 Task: In the  document Musicinfulence.html Add page color 'Light Green'Light Green . Insert watermark . Insert watermark  TATA Apply Font Style in watermark Lexend; font size  120 and place the watermark  Horizontally
Action: Mouse moved to (278, 411)
Screenshot: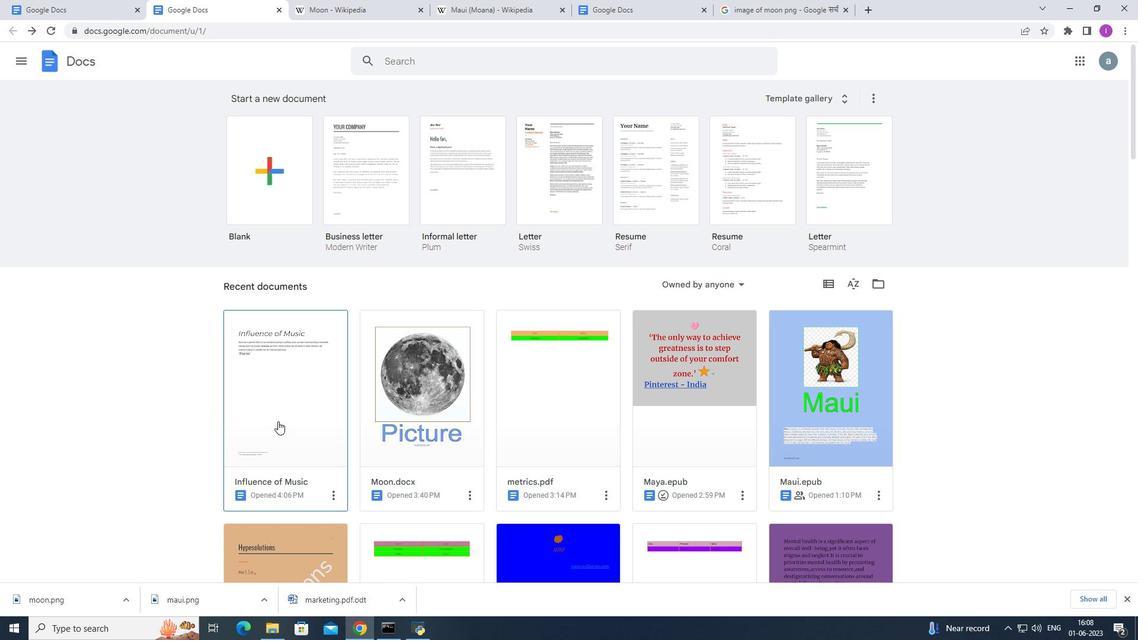 
Action: Mouse pressed left at (278, 411)
Screenshot: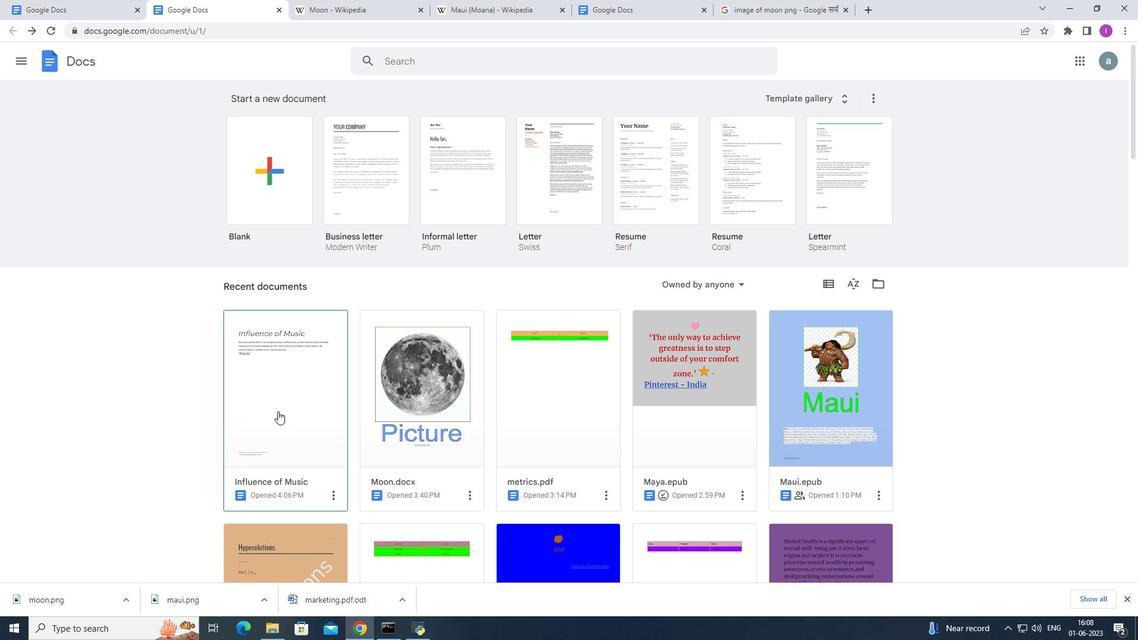 
Action: Mouse moved to (36, 71)
Screenshot: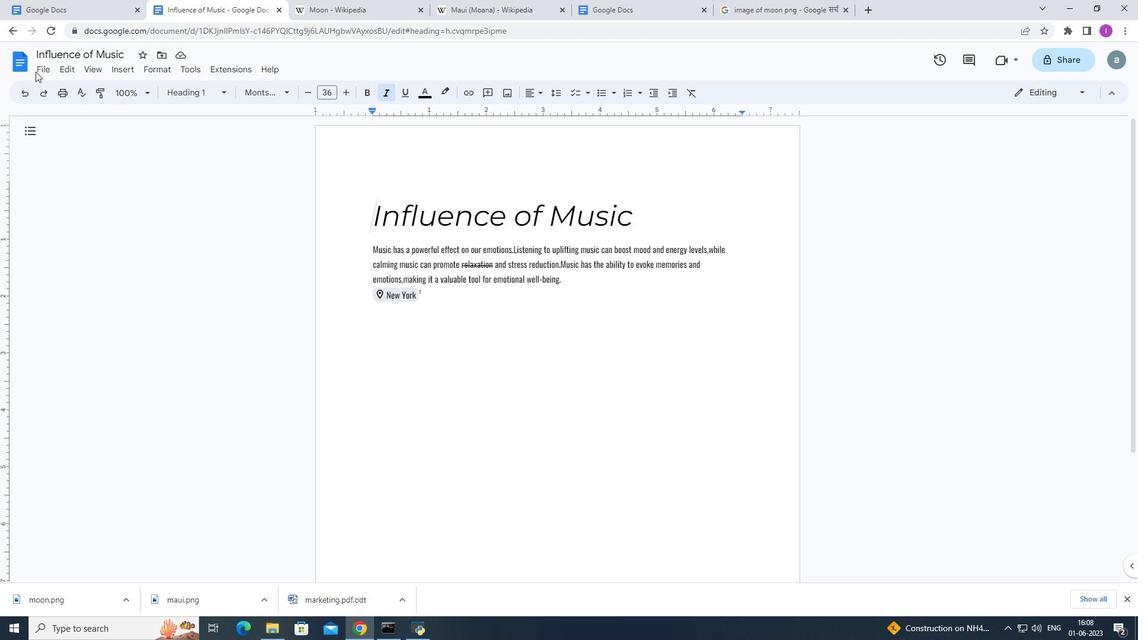 
Action: Mouse pressed left at (36, 71)
Screenshot: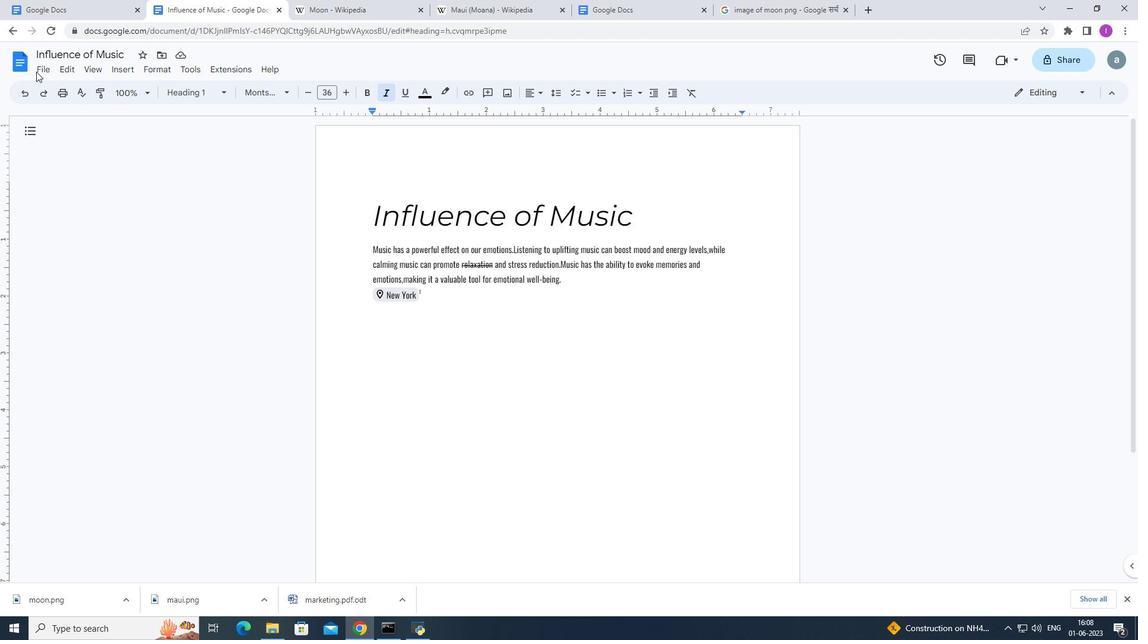 
Action: Mouse moved to (39, 68)
Screenshot: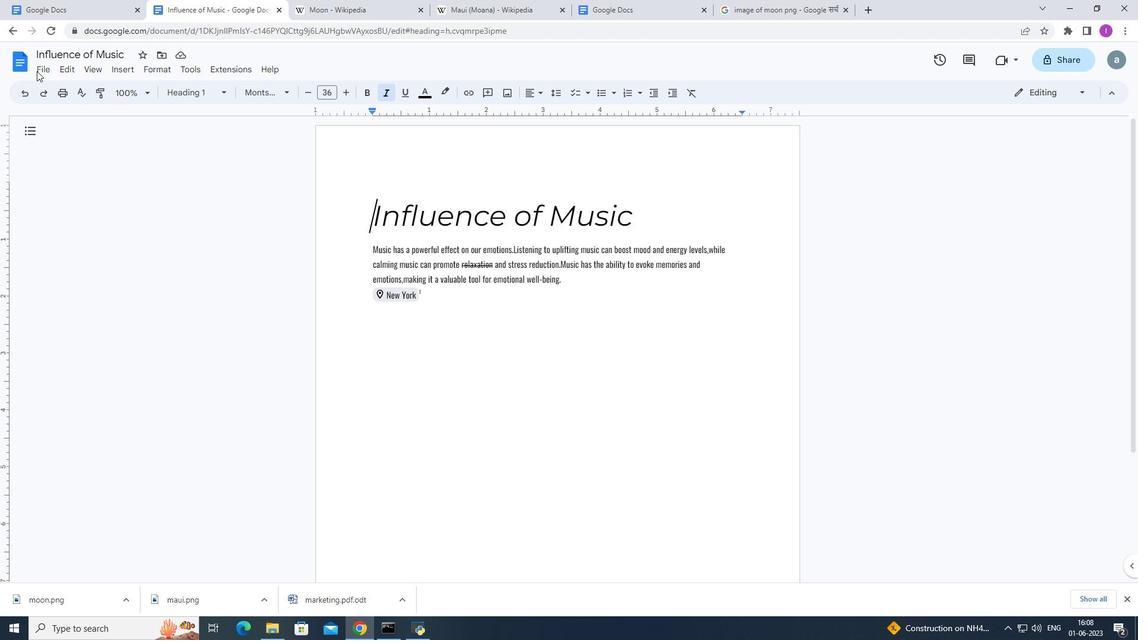 
Action: Mouse pressed left at (39, 68)
Screenshot: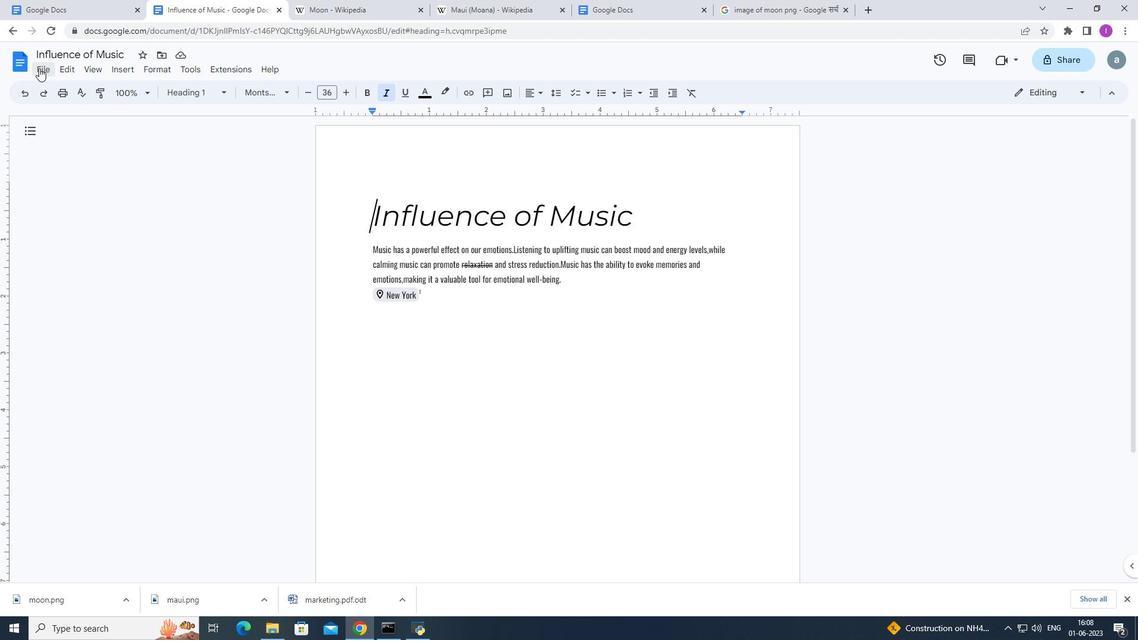 
Action: Mouse moved to (80, 392)
Screenshot: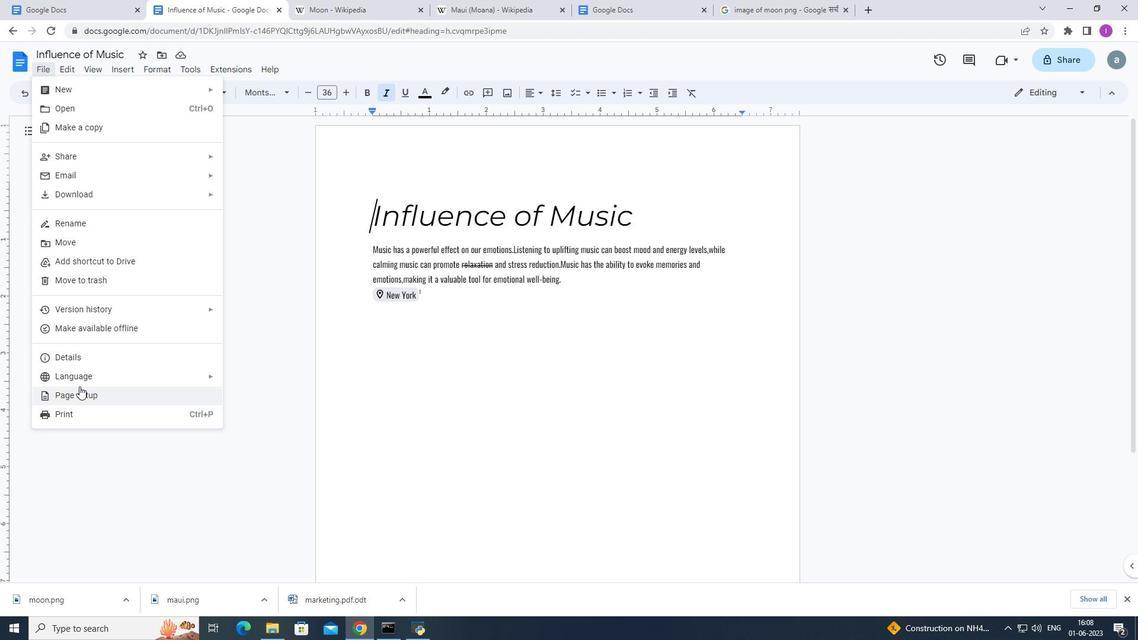 
Action: Mouse pressed left at (80, 392)
Screenshot: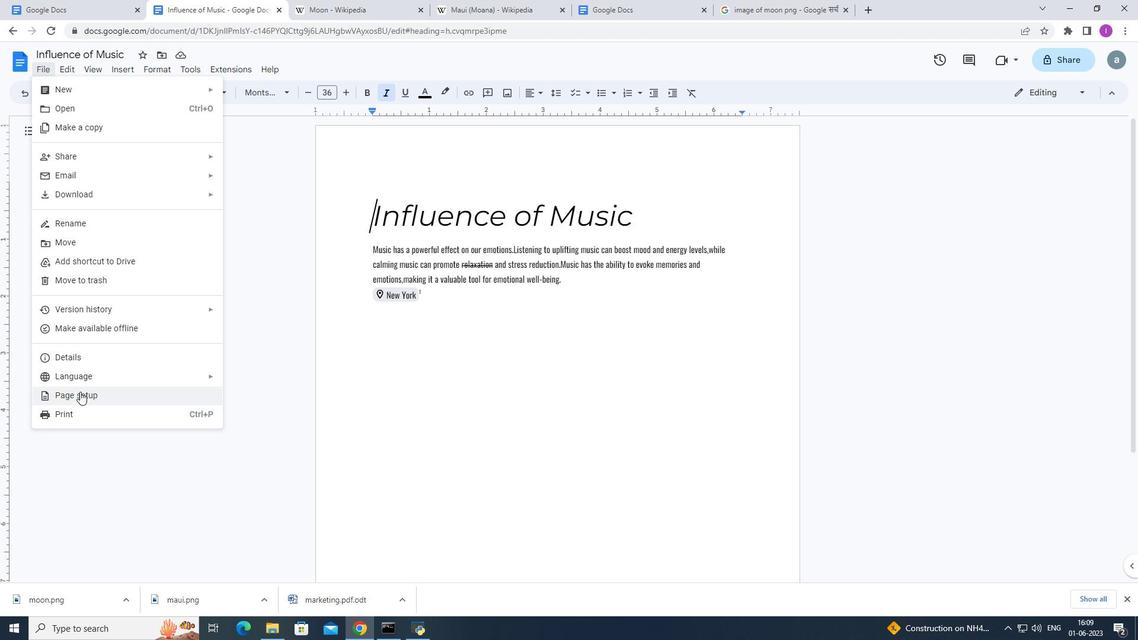 
Action: Mouse moved to (478, 389)
Screenshot: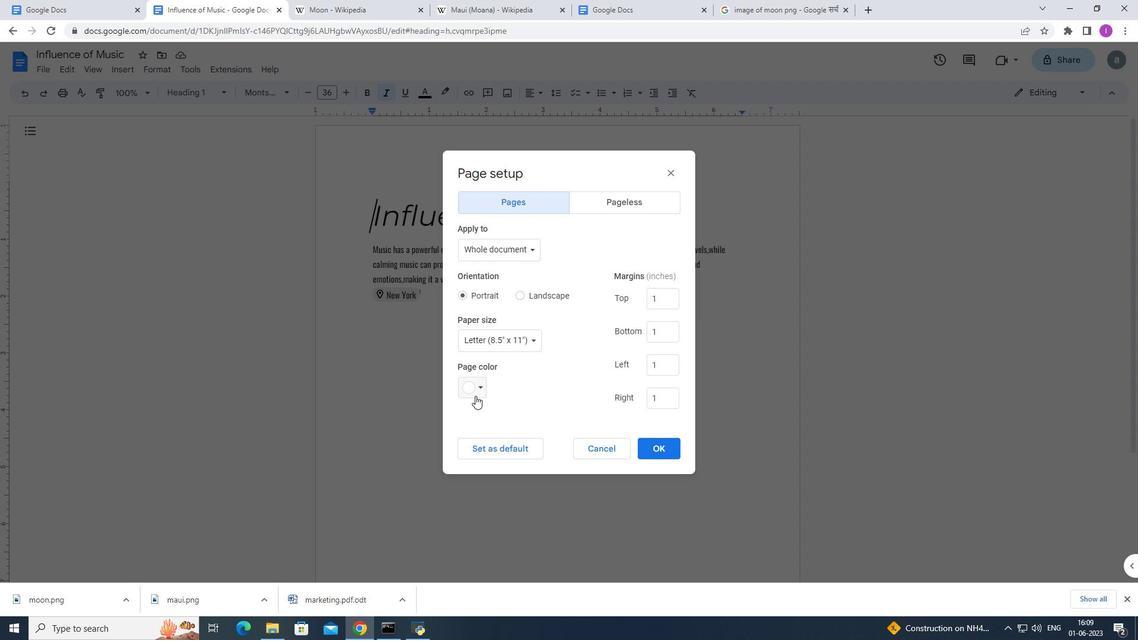
Action: Mouse pressed left at (478, 389)
Screenshot: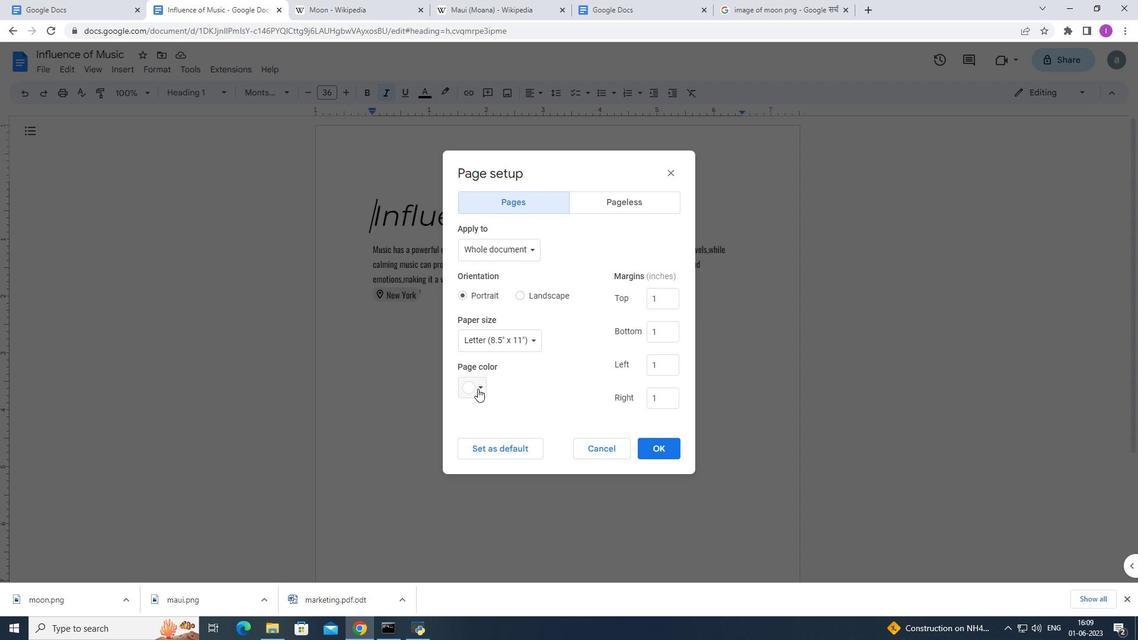 
Action: Mouse moved to (524, 462)
Screenshot: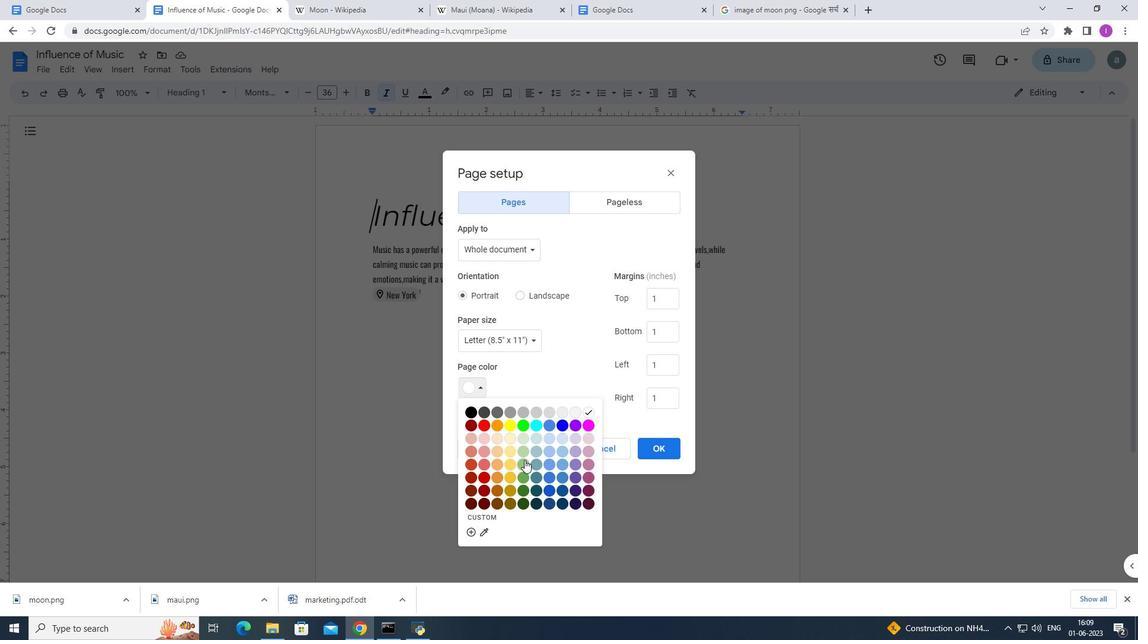 
Action: Mouse pressed left at (524, 462)
Screenshot: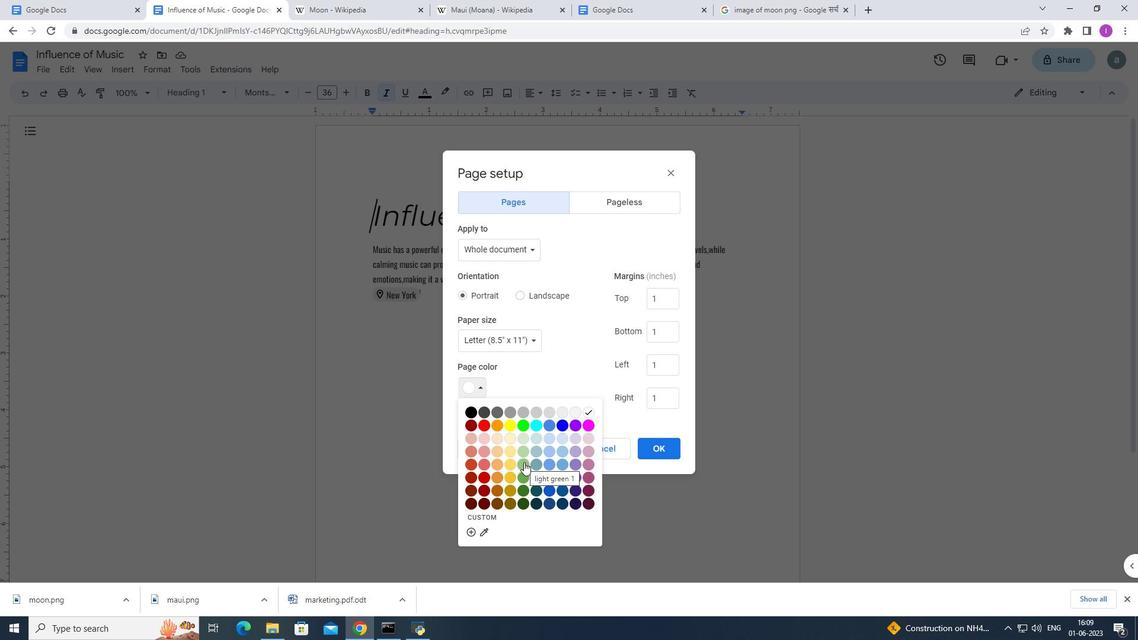 
Action: Mouse moved to (641, 446)
Screenshot: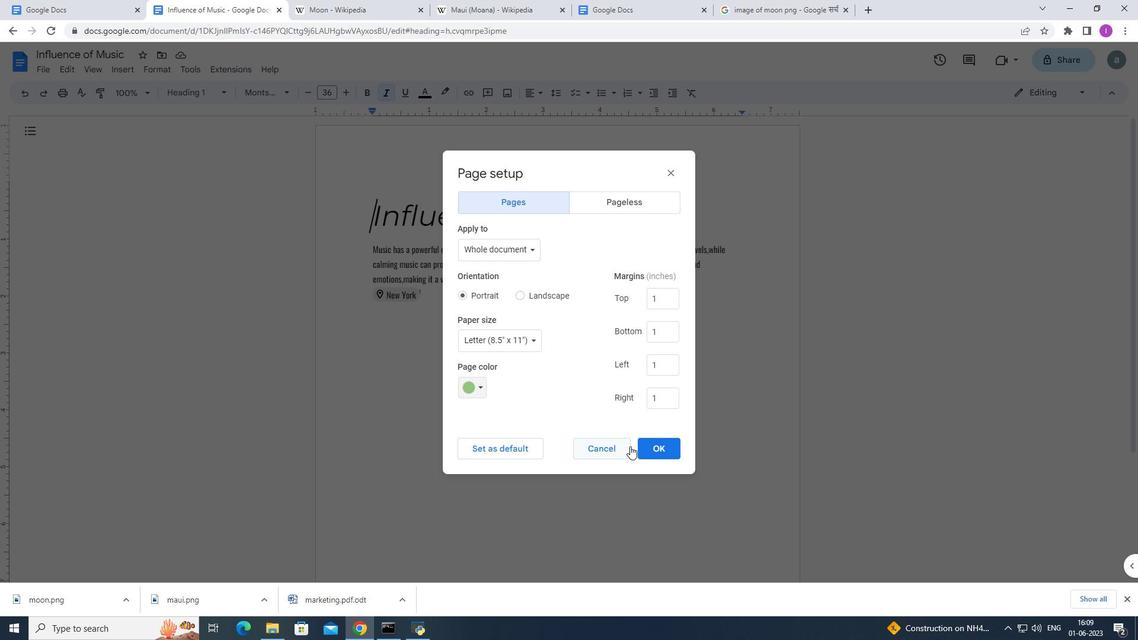 
Action: Mouse pressed left at (641, 446)
Screenshot: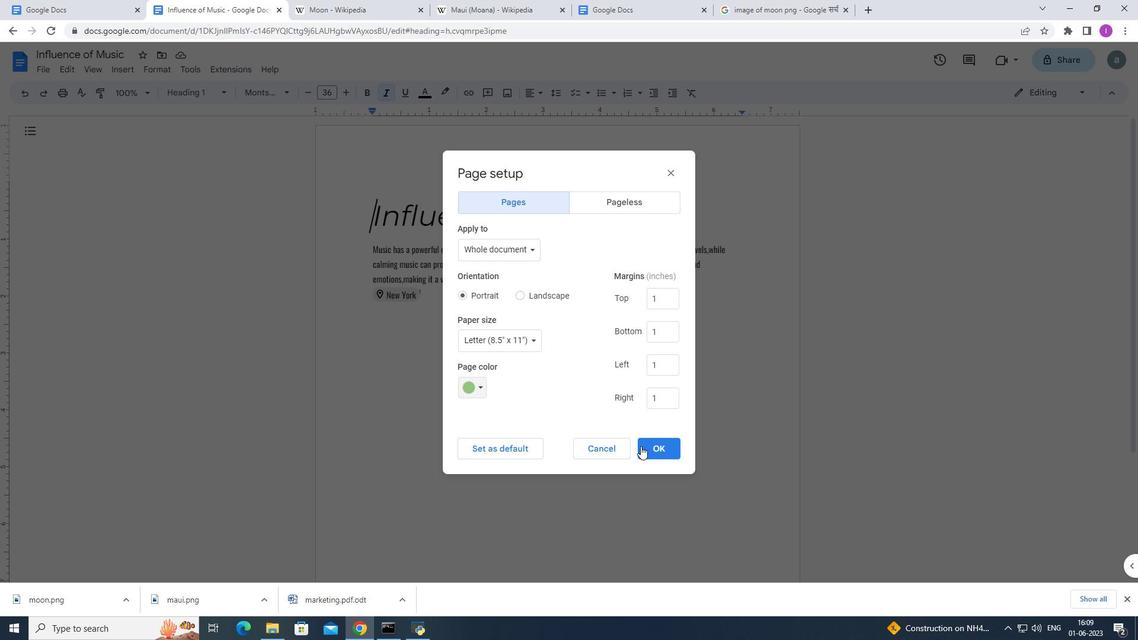 
Action: Mouse moved to (118, 68)
Screenshot: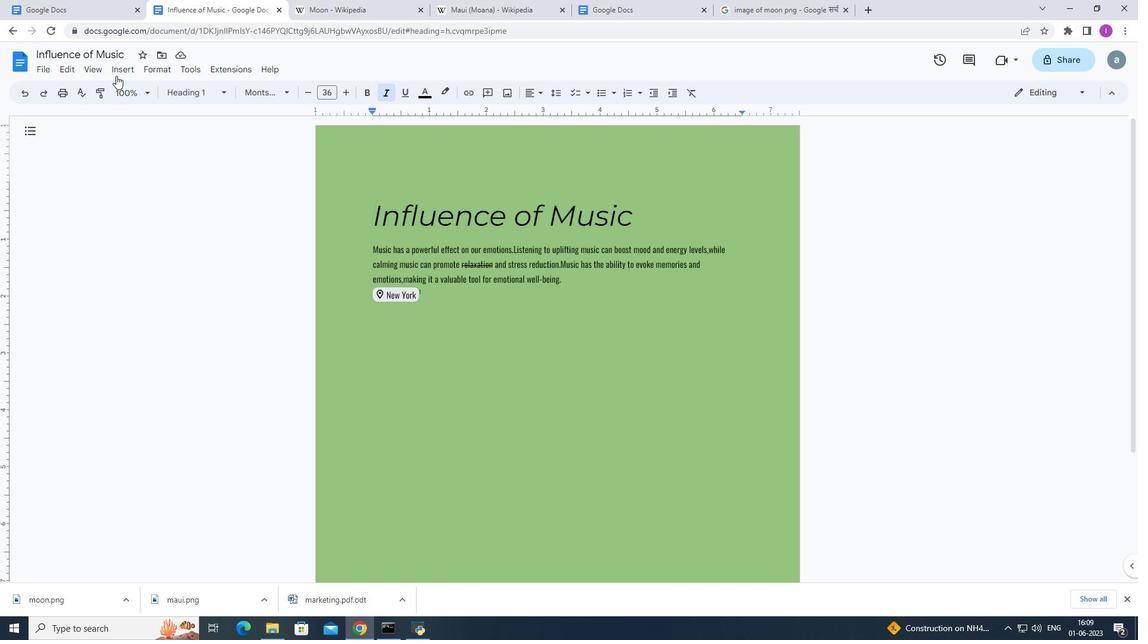 
Action: Mouse pressed left at (118, 68)
Screenshot: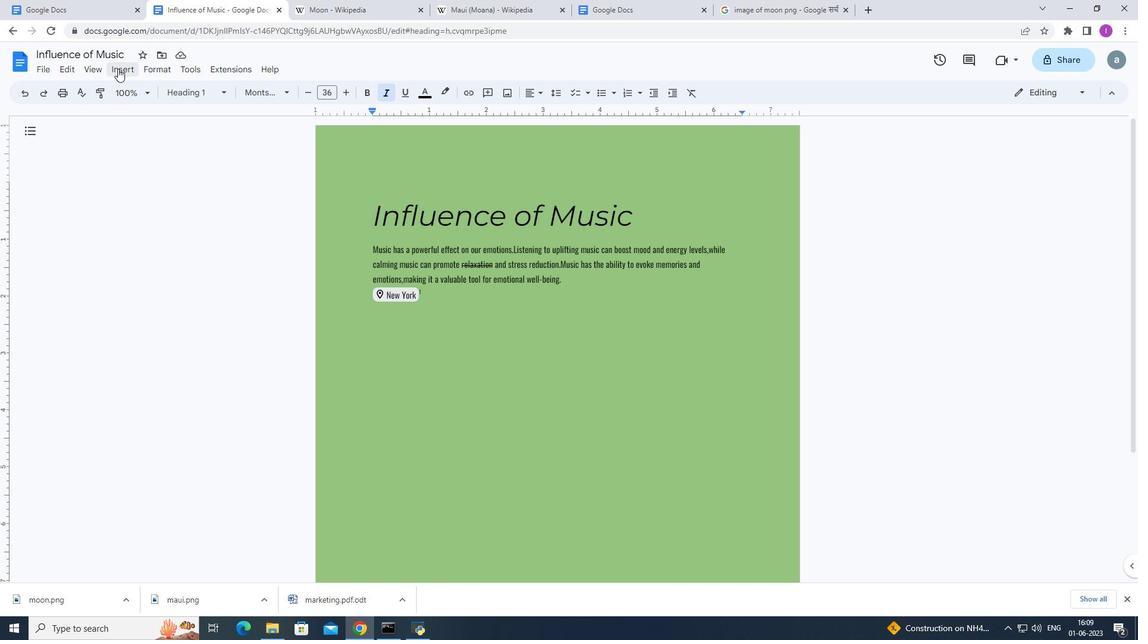 
Action: Mouse moved to (164, 342)
Screenshot: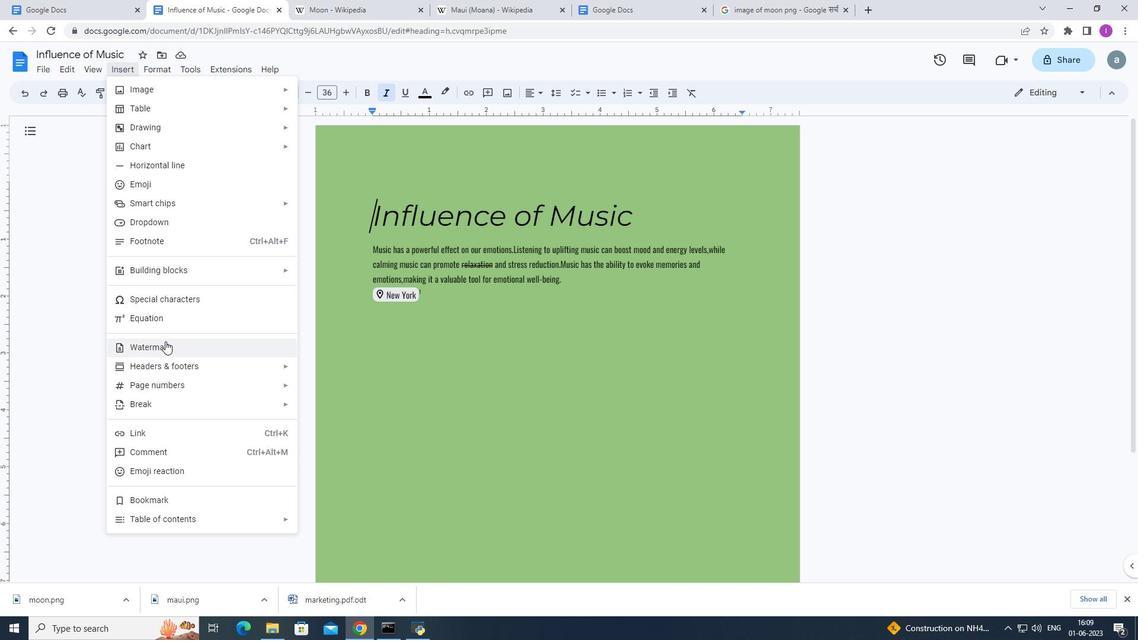 
Action: Mouse pressed left at (164, 342)
Screenshot: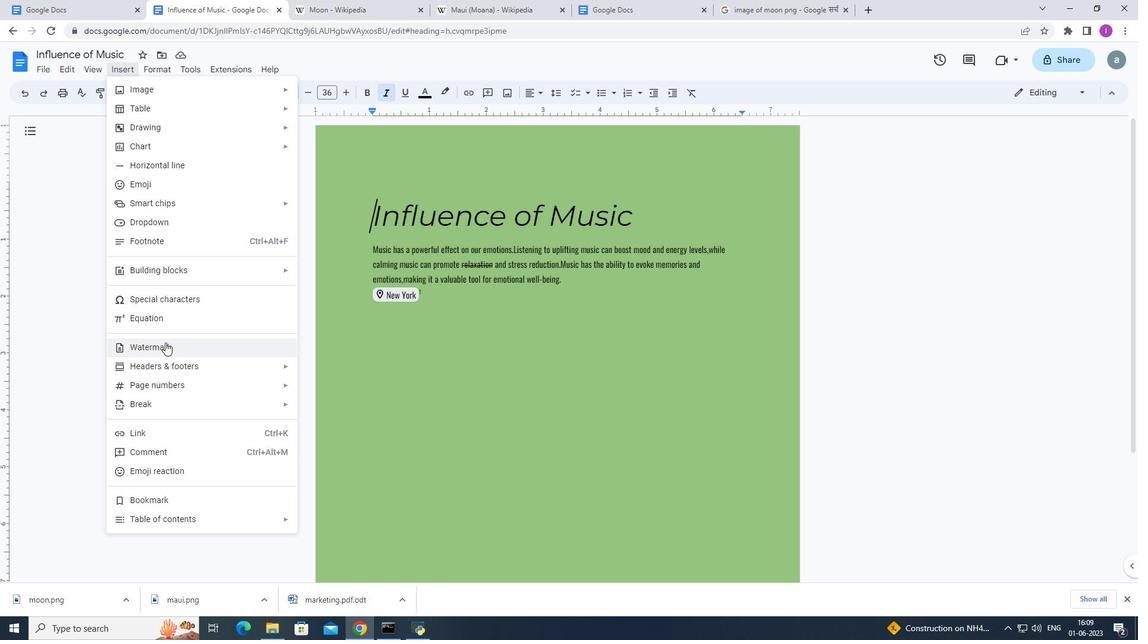
Action: Mouse moved to (1082, 126)
Screenshot: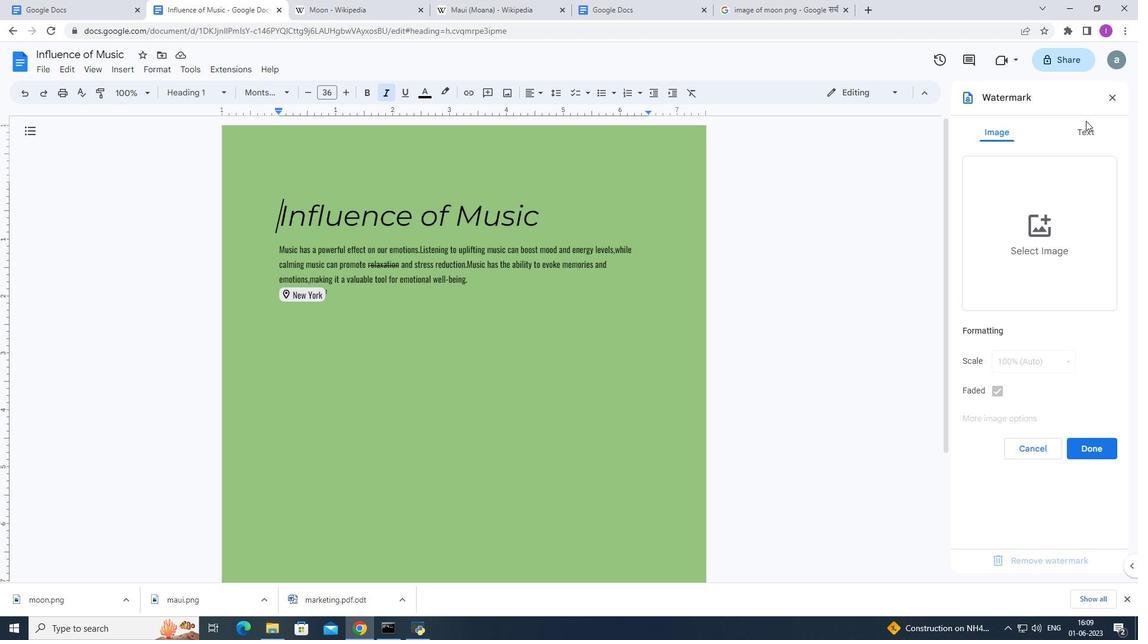 
Action: Mouse pressed left at (1082, 126)
Screenshot: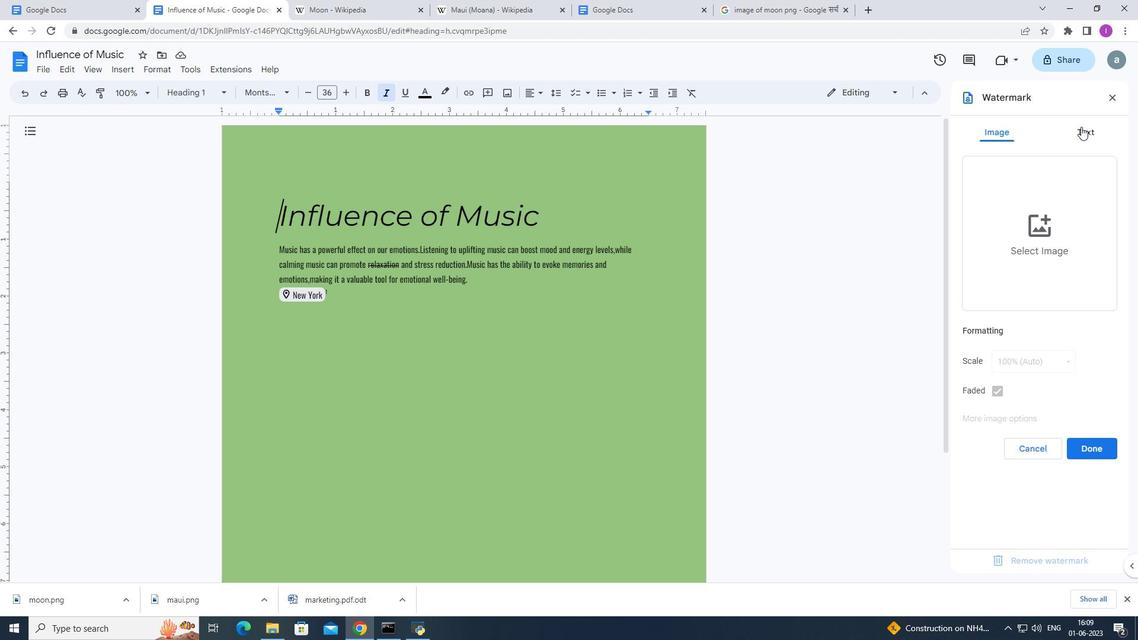 
Action: Mouse moved to (975, 164)
Screenshot: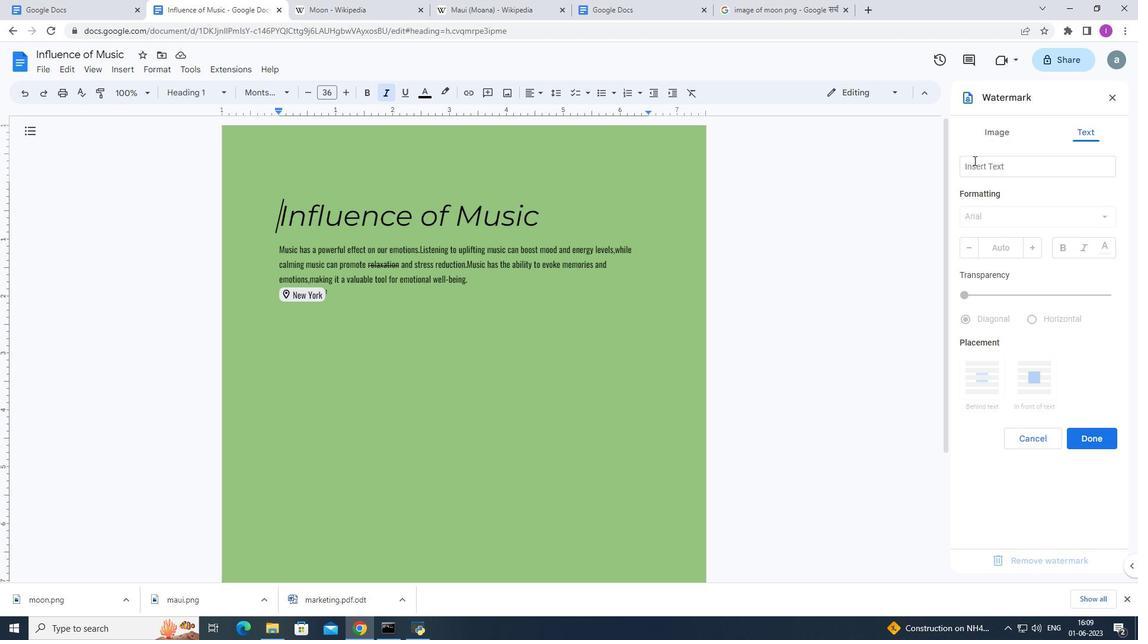 
Action: Mouse pressed left at (975, 164)
Screenshot: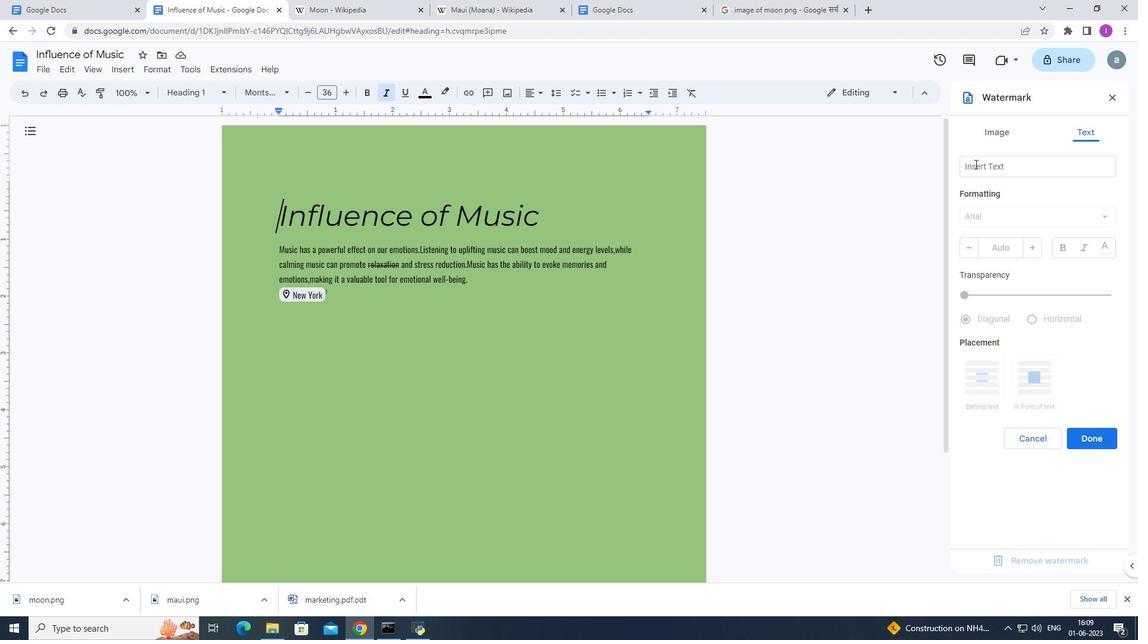 
Action: Mouse moved to (1017, 166)
Screenshot: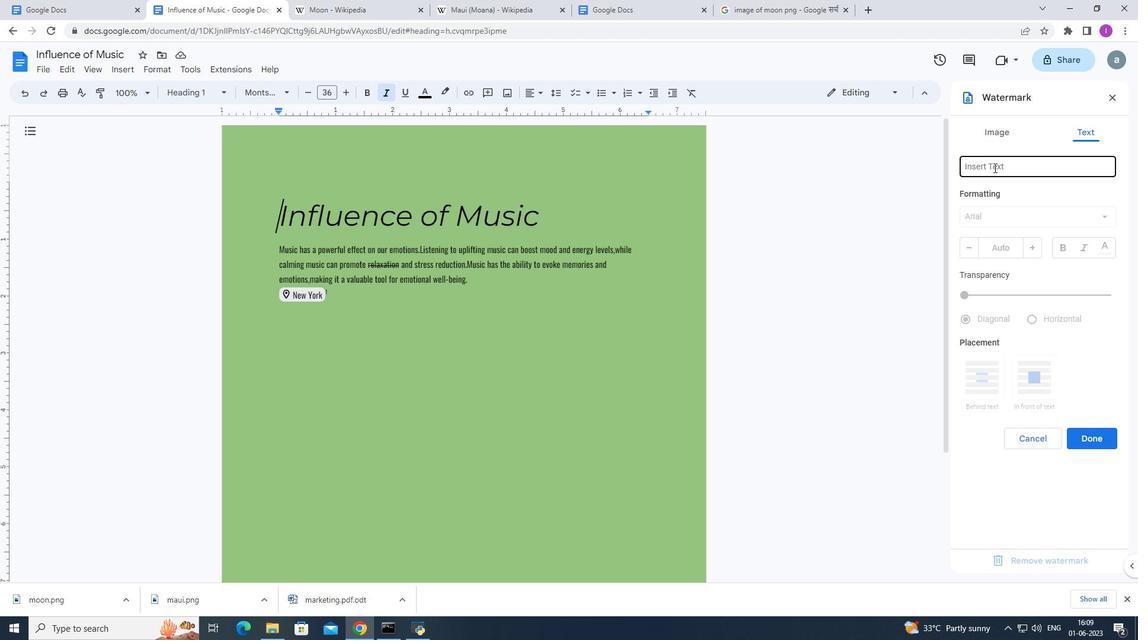 
Action: Key pressed <Key.shift>Ta<Key.shift>T<Key.backspace><Key.backspace><Key.shift>A<Key.shift>Ta<Key.backspace><Key.shift>A
Screenshot: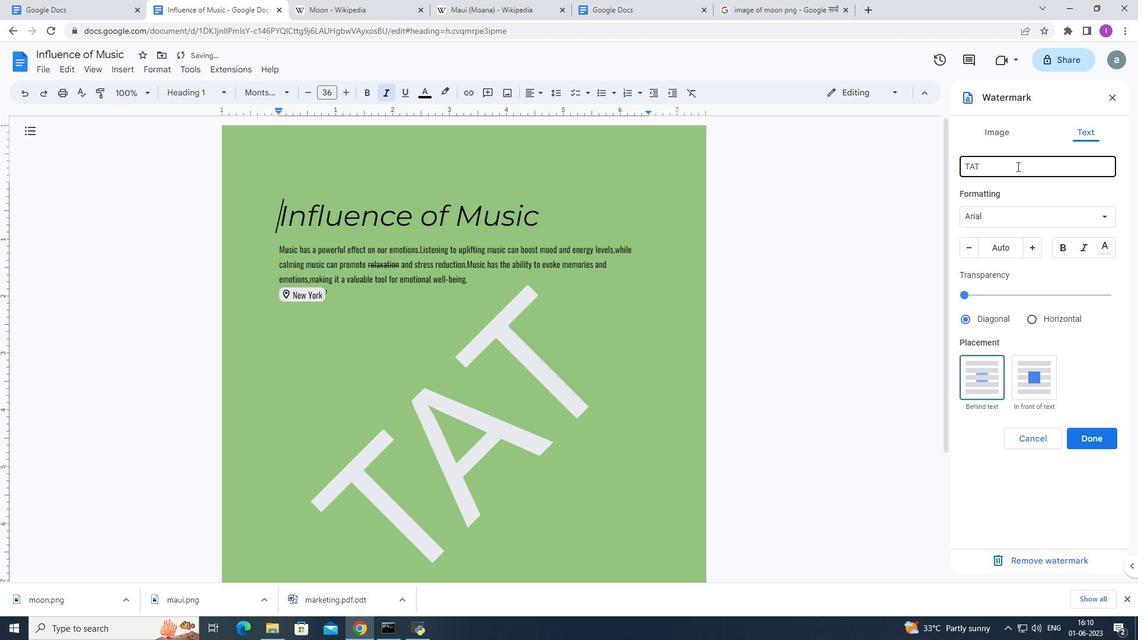 
Action: Mouse moved to (1103, 216)
Screenshot: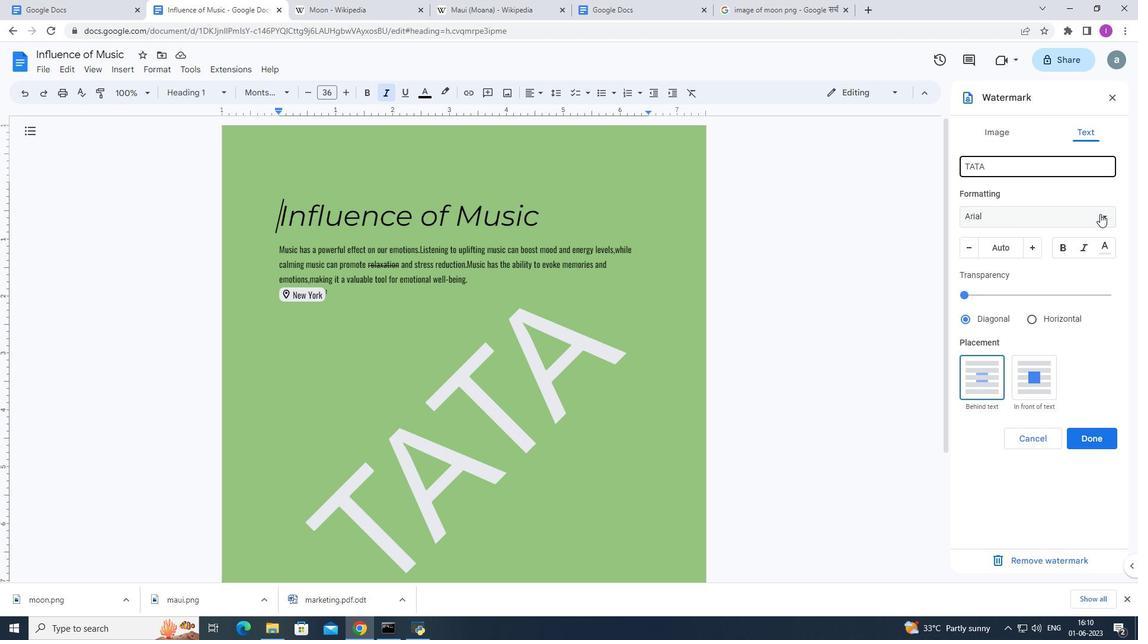 
Action: Mouse pressed left at (1103, 216)
Screenshot: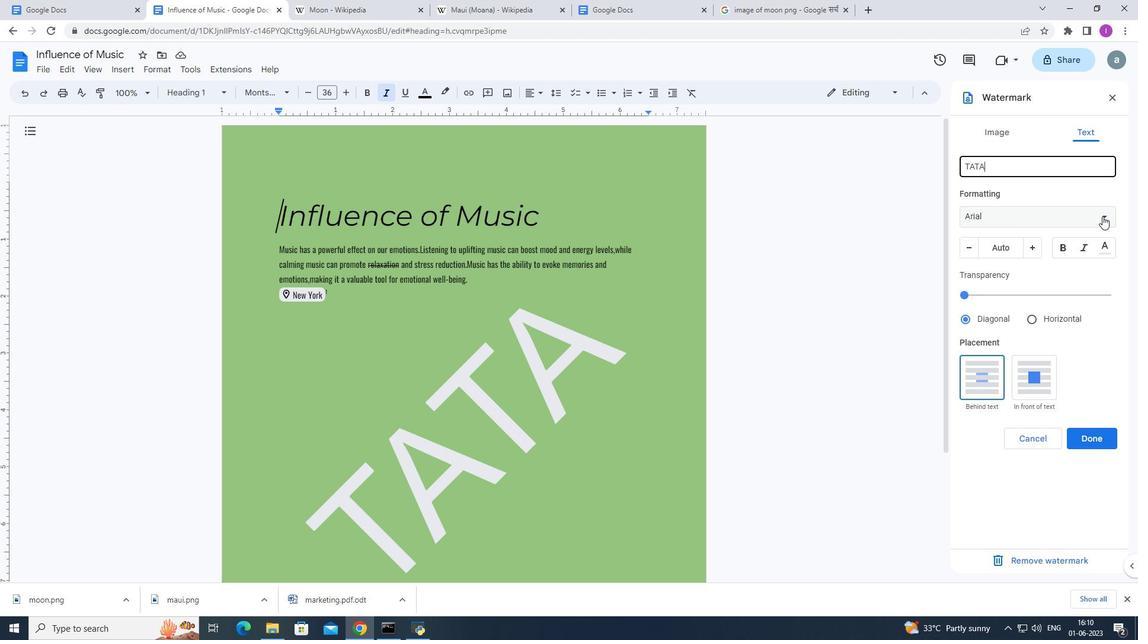 
Action: Mouse moved to (1001, 428)
Screenshot: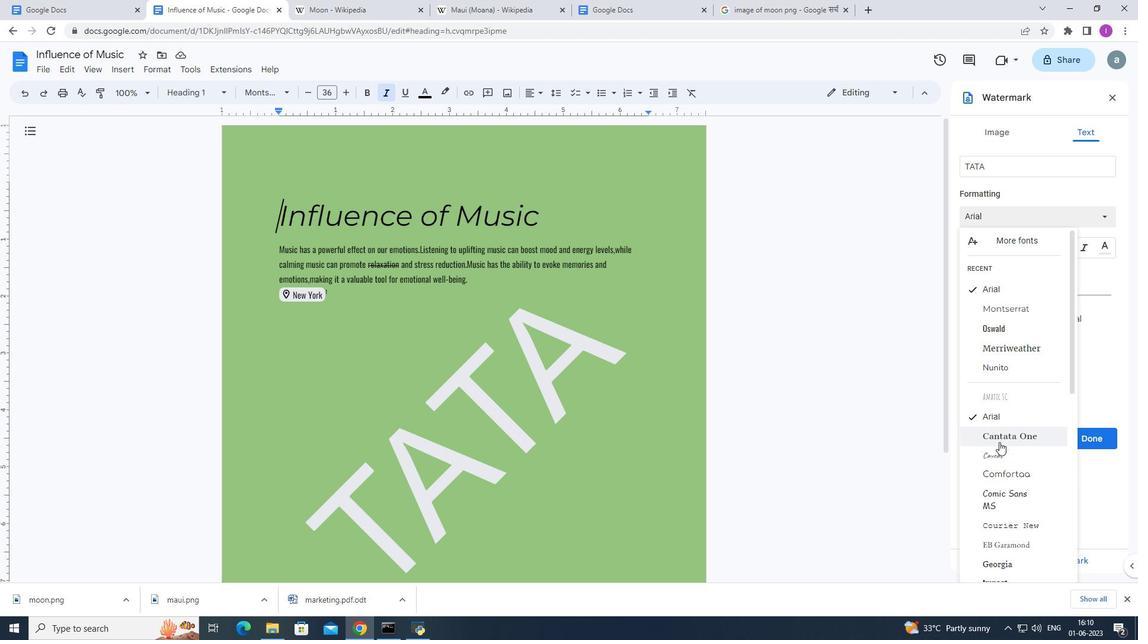 
Action: Mouse scrolled (1001, 427) with delta (0, 0)
Screenshot: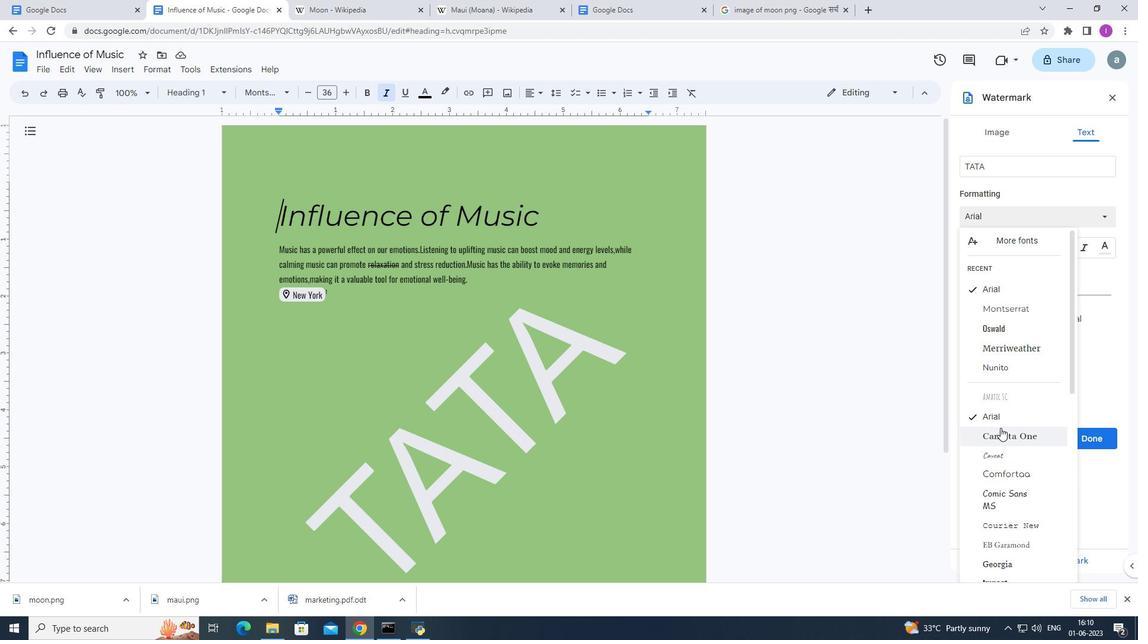 
Action: Mouse scrolled (1001, 427) with delta (0, 0)
Screenshot: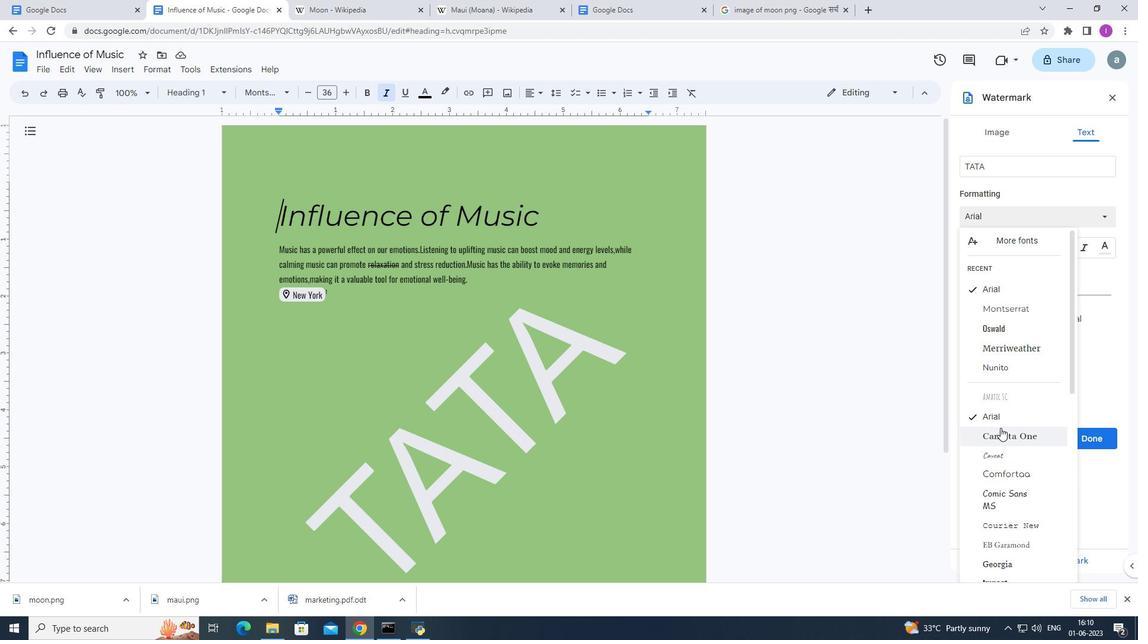 
Action: Mouse scrolled (1001, 427) with delta (0, 0)
Screenshot: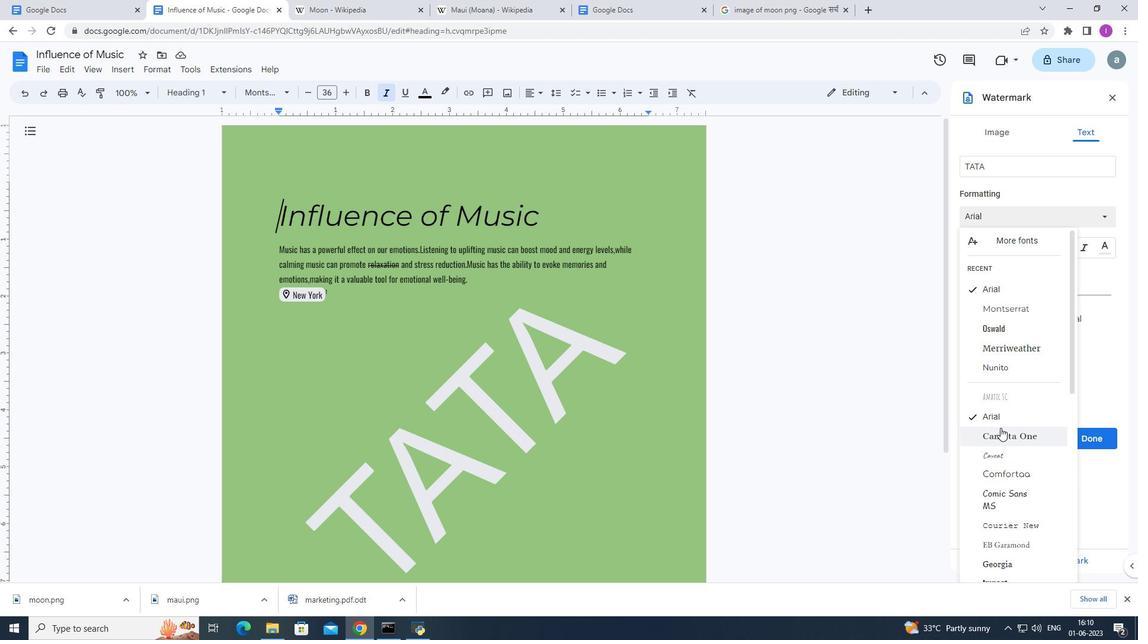 
Action: Mouse pressed left at (1001, 428)
Screenshot: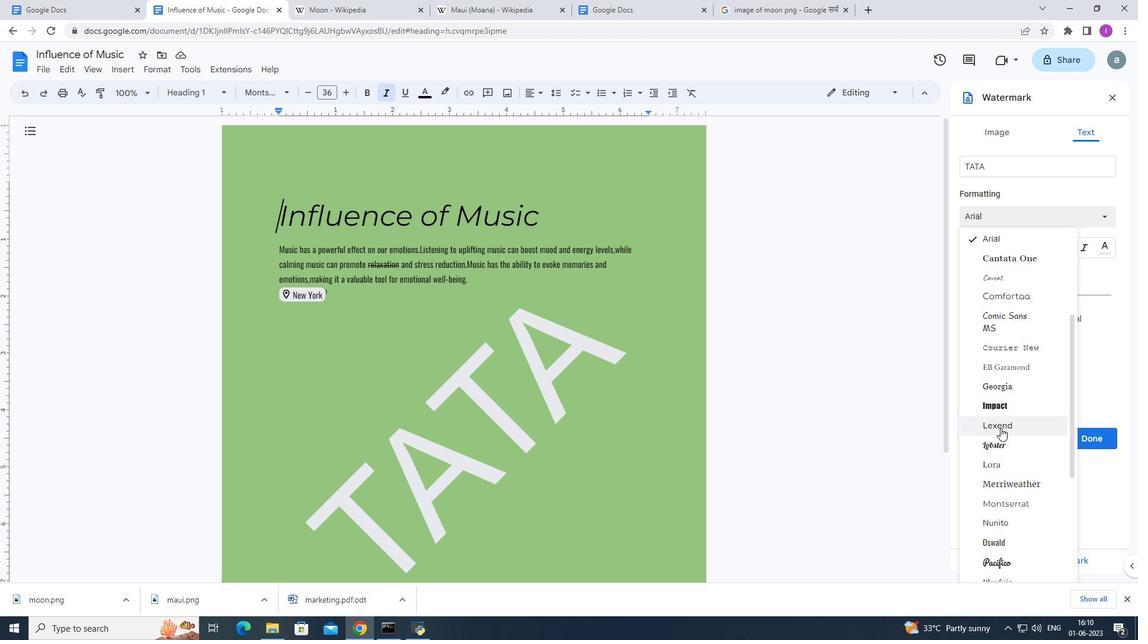 
Action: Mouse moved to (1032, 249)
Screenshot: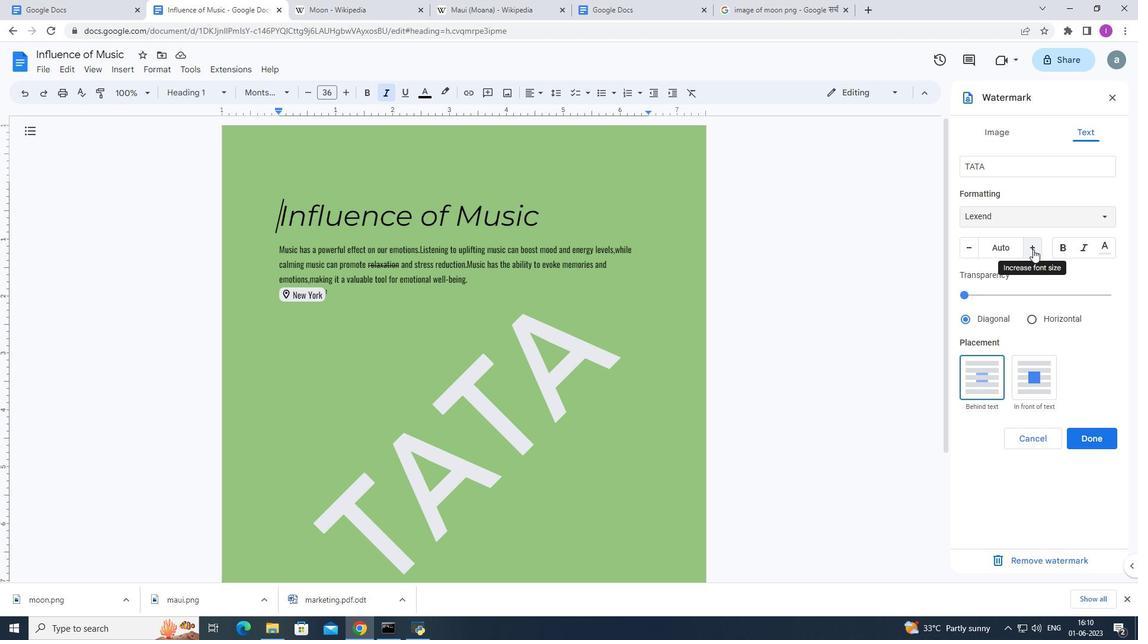 
Action: Mouse pressed left at (1032, 249)
Screenshot: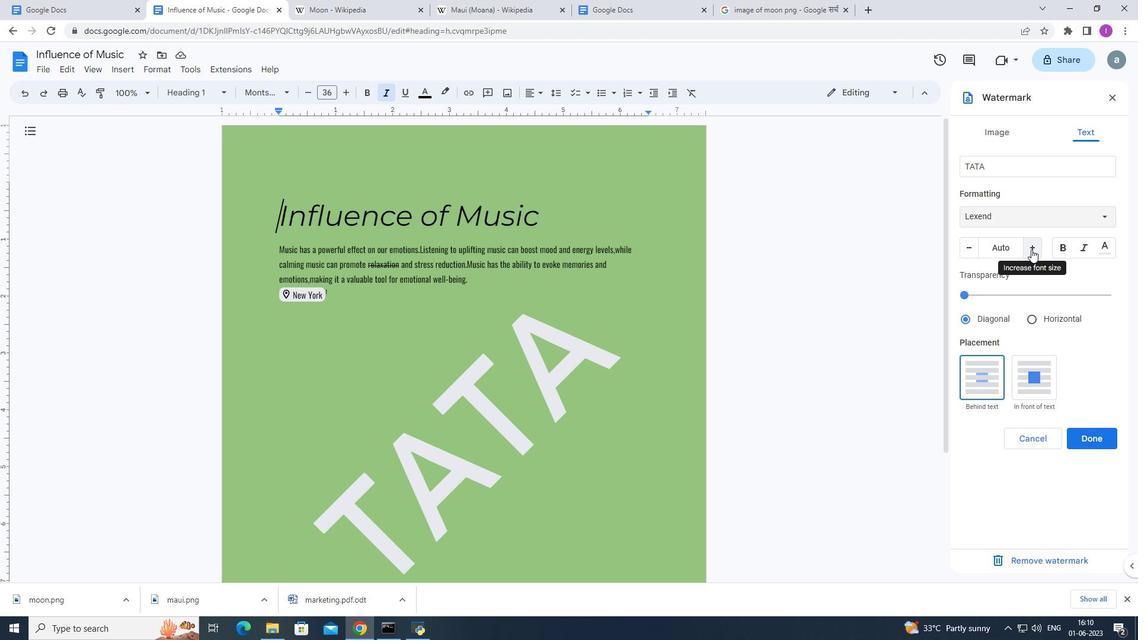 
Action: Mouse moved to (1013, 250)
Screenshot: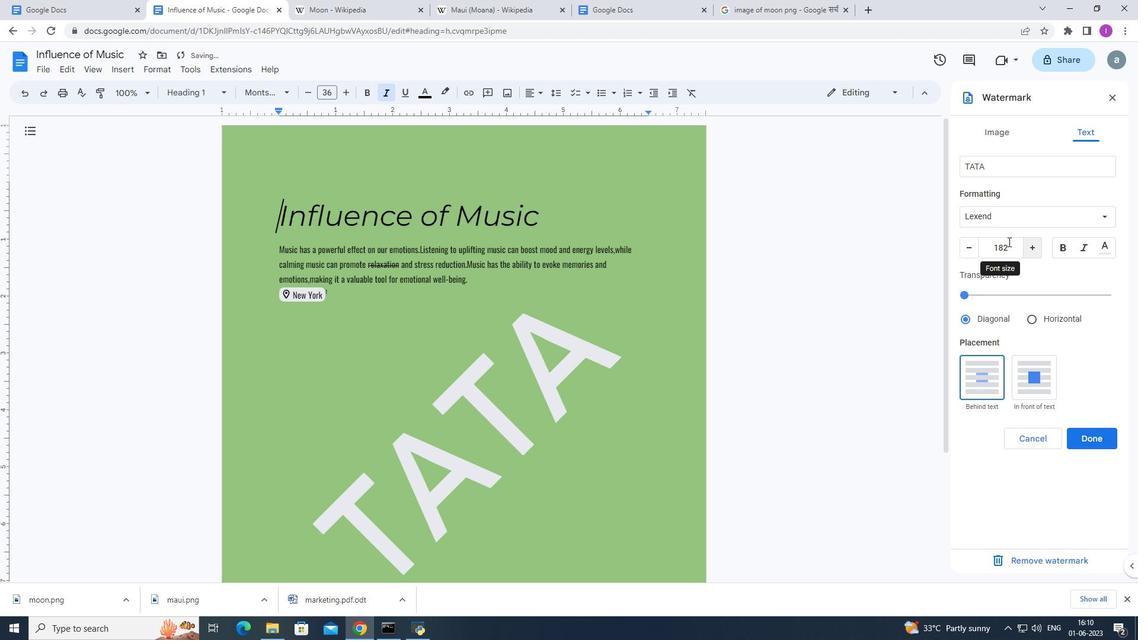 
Action: Mouse pressed left at (1013, 250)
Screenshot: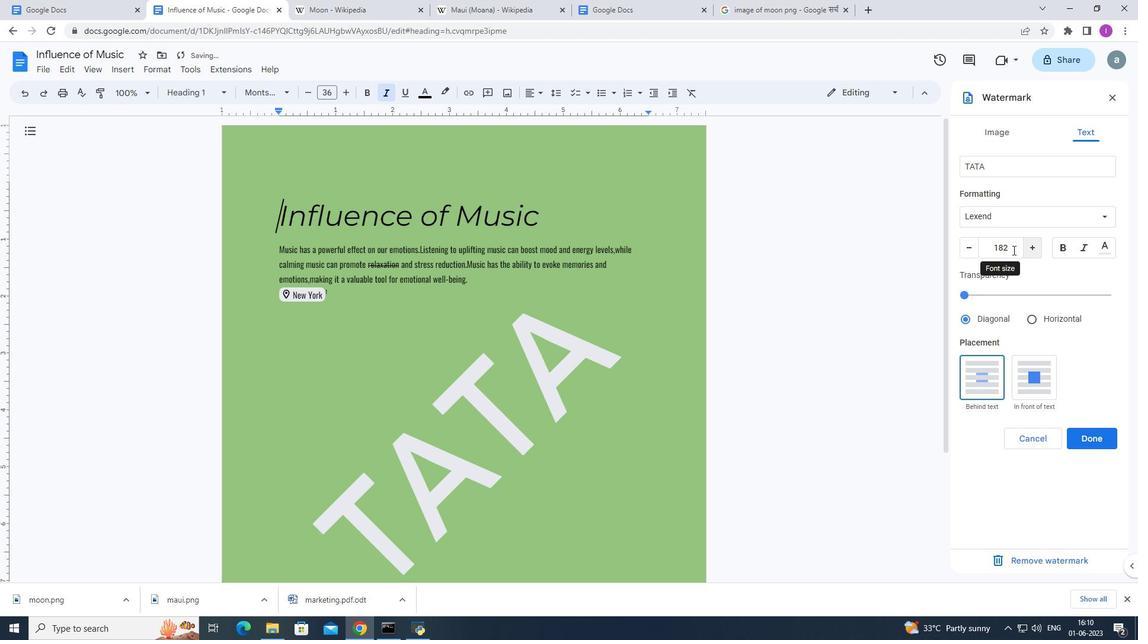 
Action: Mouse moved to (1007, 383)
Screenshot: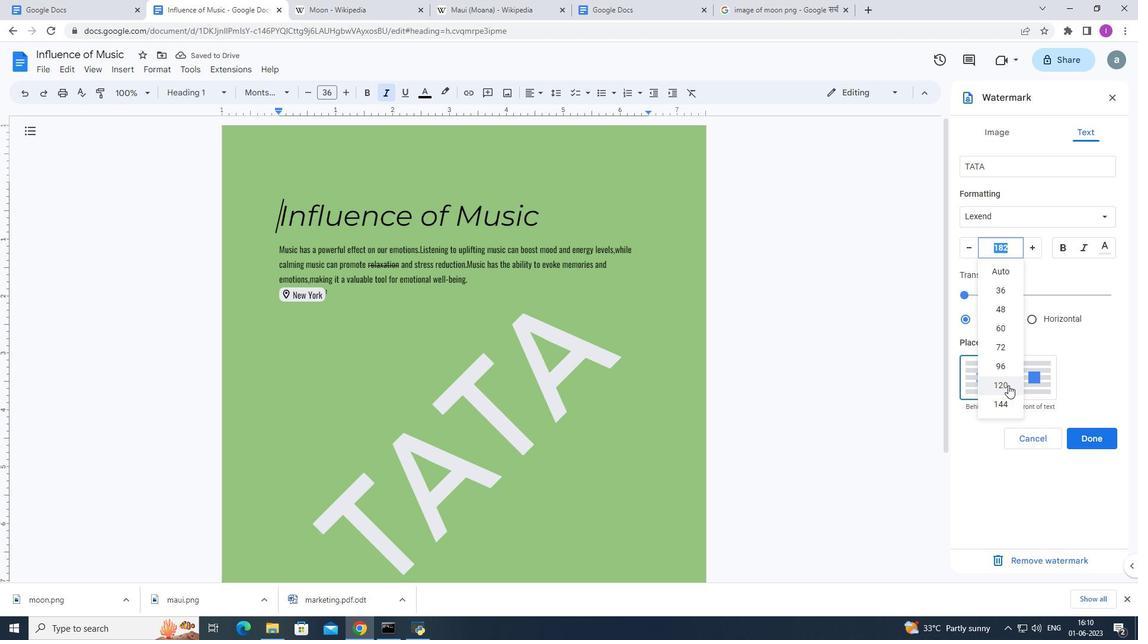 
Action: Mouse pressed left at (1007, 383)
Screenshot: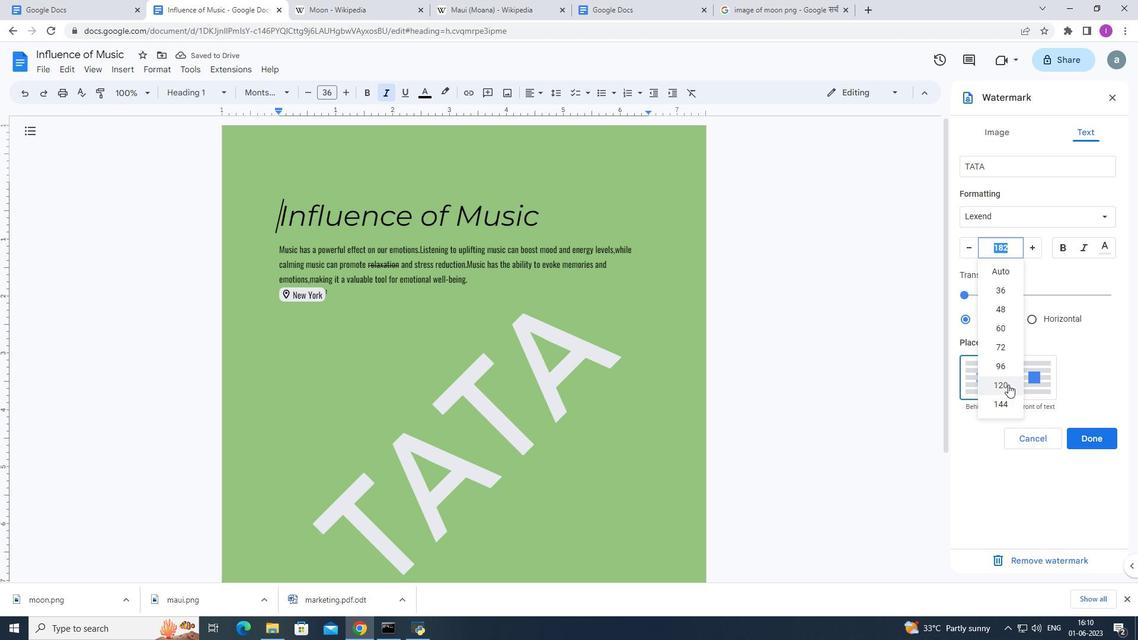 
Action: Mouse moved to (1052, 321)
Screenshot: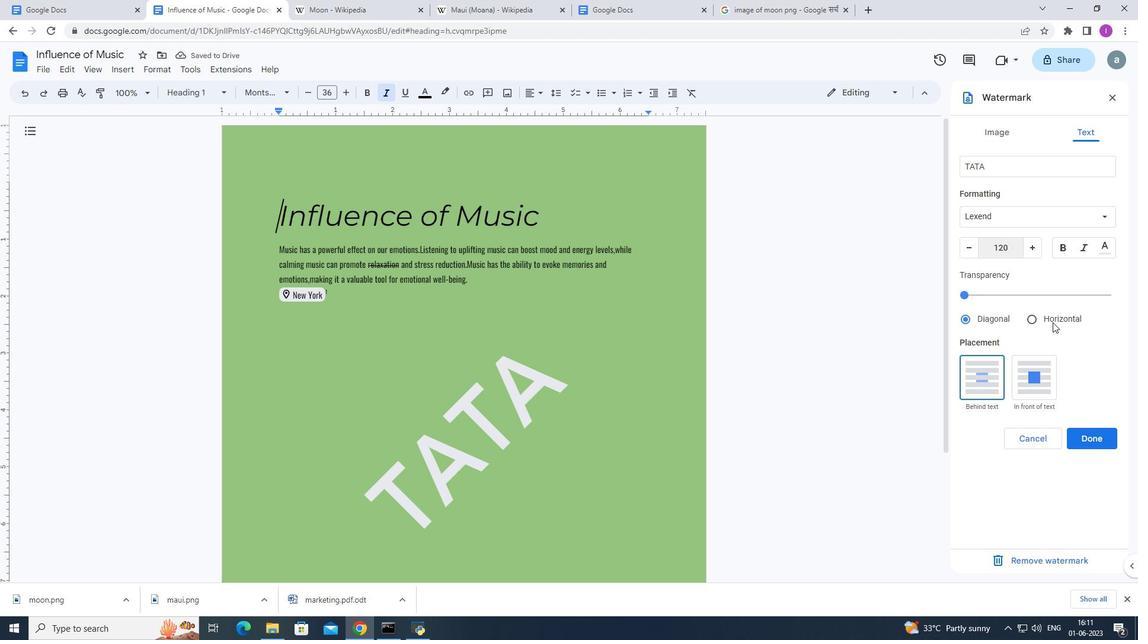 
Action: Mouse pressed left at (1052, 321)
Screenshot: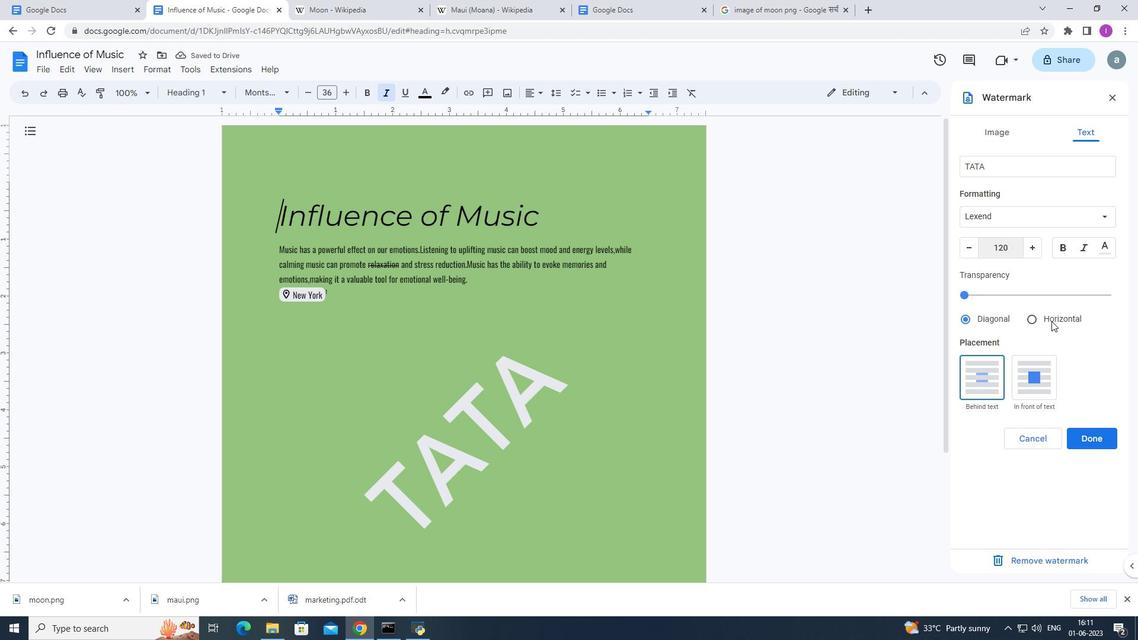 
Action: Mouse moved to (1099, 438)
Screenshot: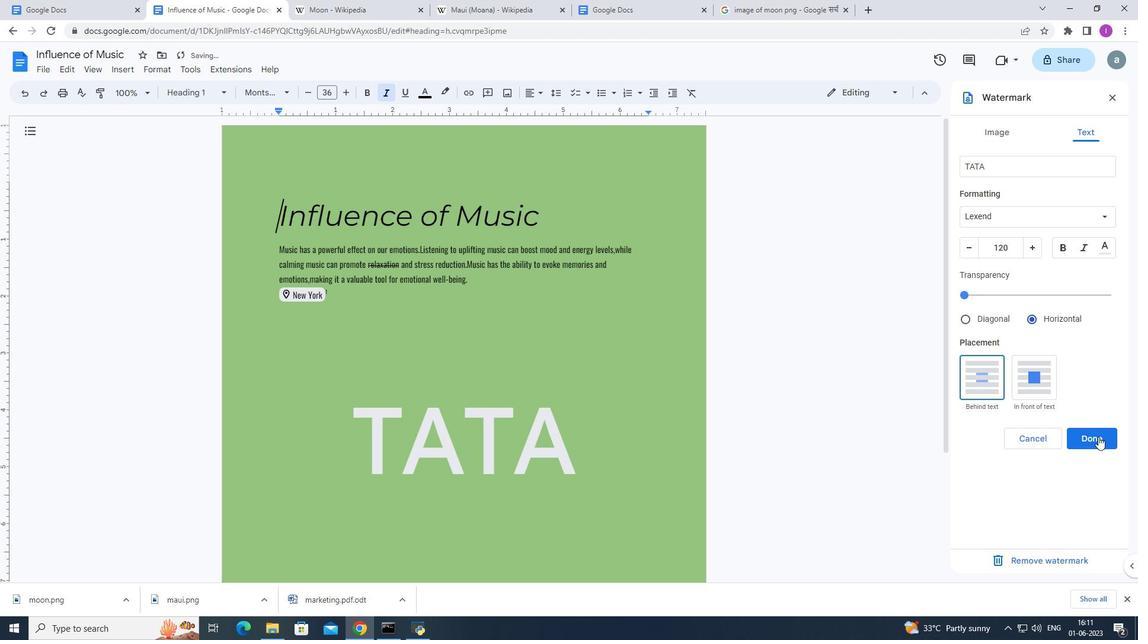 
Action: Mouse pressed left at (1099, 438)
Screenshot: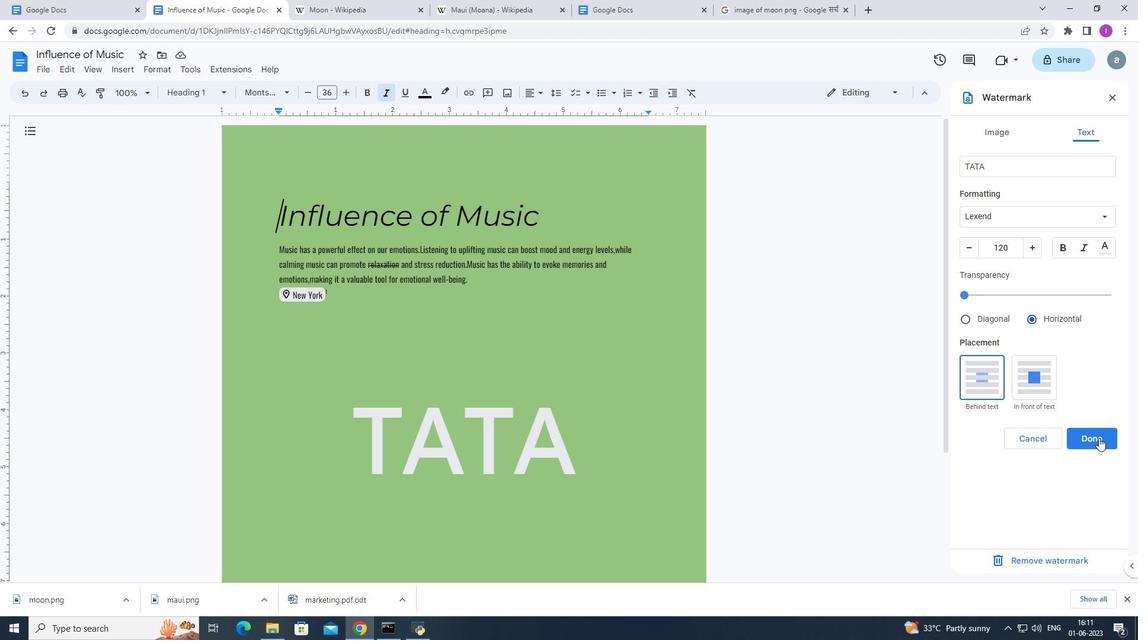 
Action: Mouse moved to (467, 176)
Screenshot: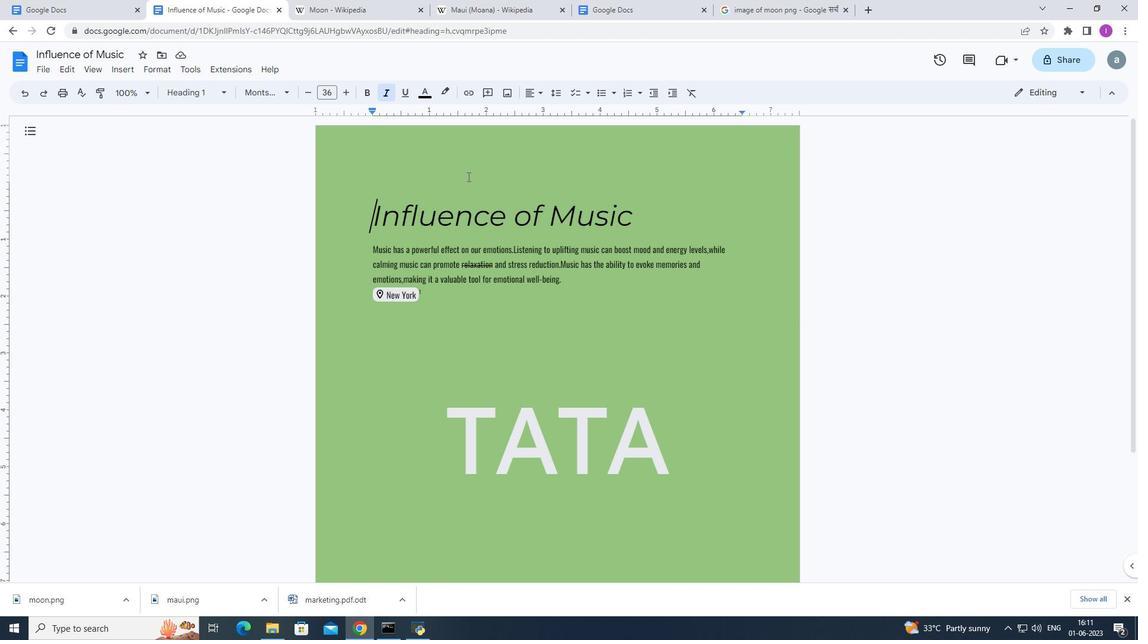 
